 Task: Use the formula "WRAPCOLS" in spreadsheet "Project portfolio".
Action: Mouse moved to (155, 104)
Screenshot: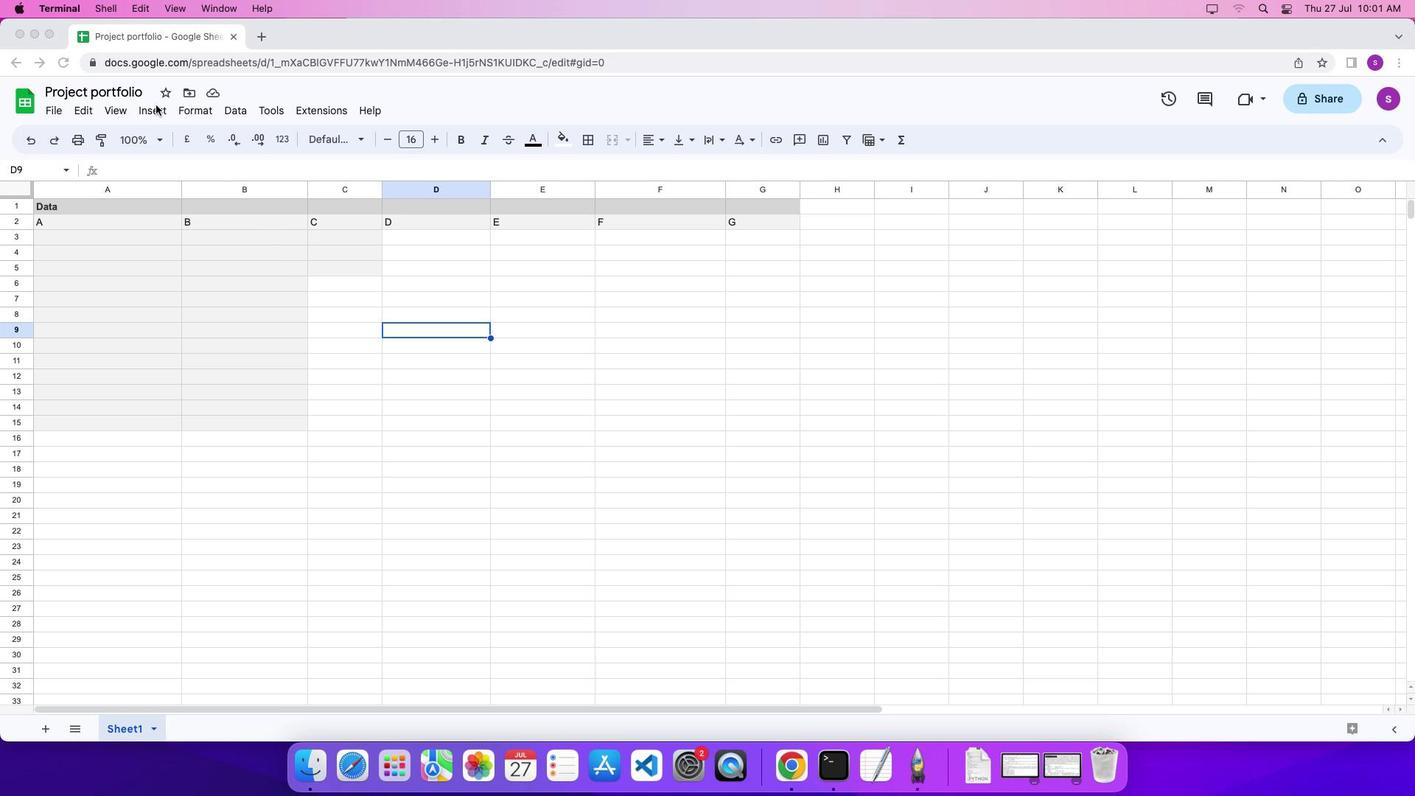 
Action: Mouse pressed left at (155, 104)
Screenshot: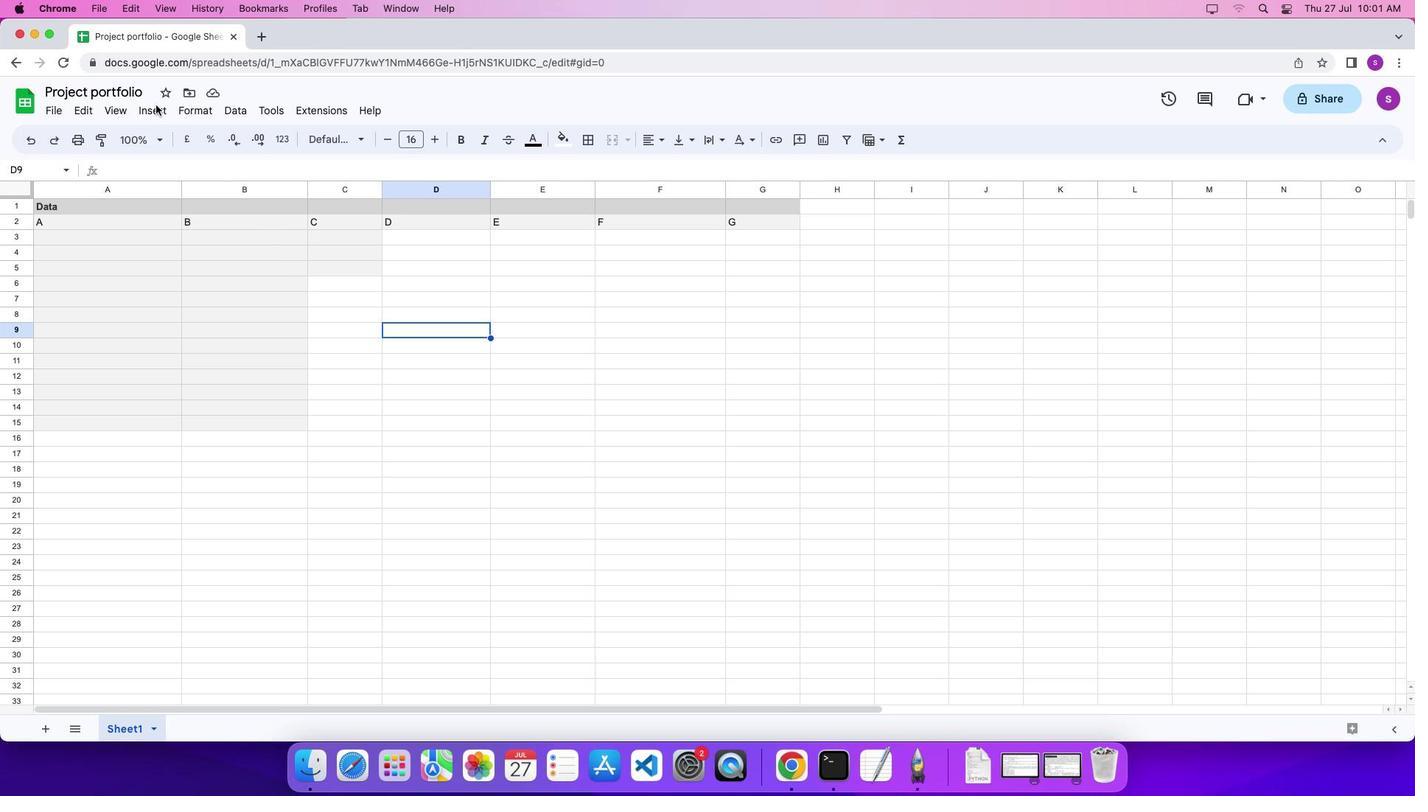 
Action: Mouse moved to (161, 106)
Screenshot: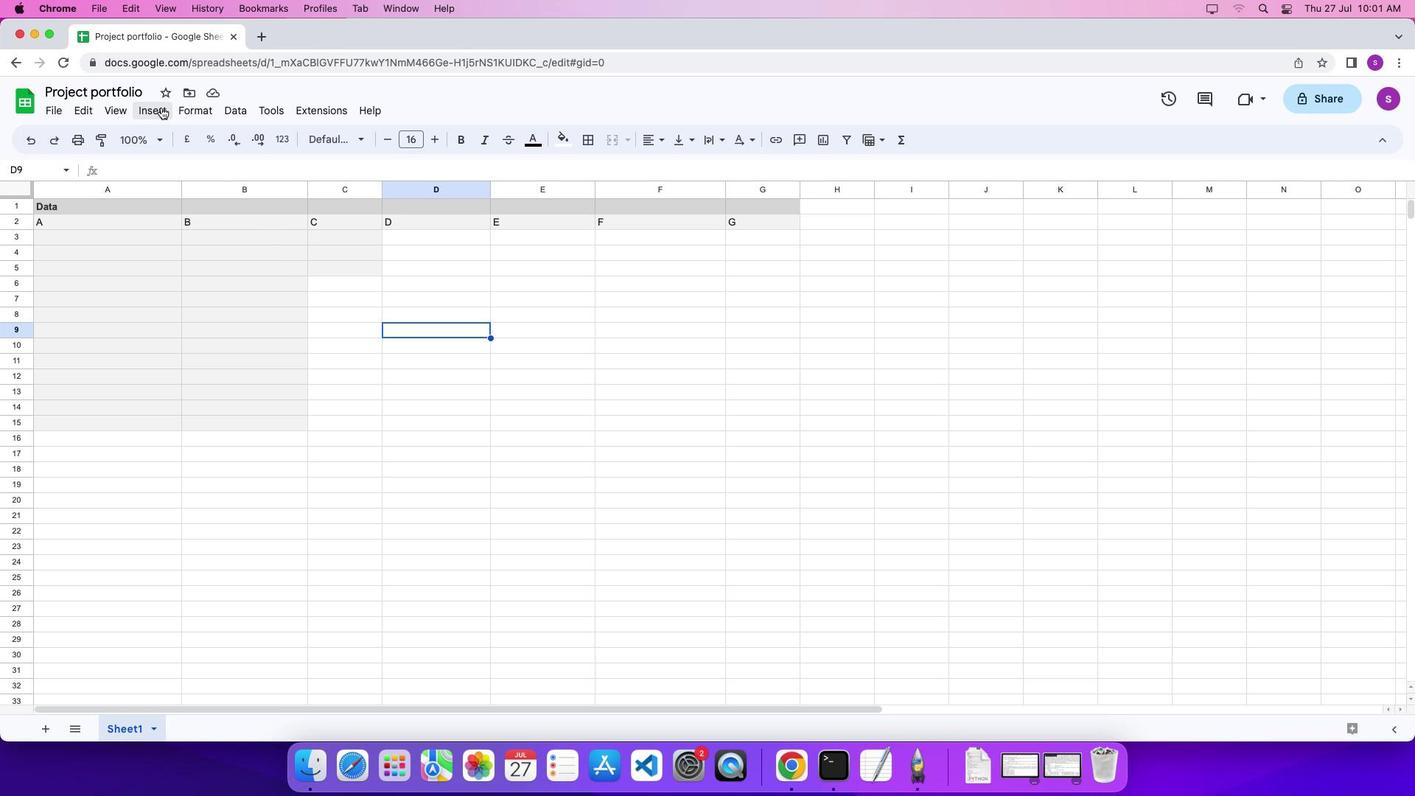 
Action: Mouse pressed left at (161, 106)
Screenshot: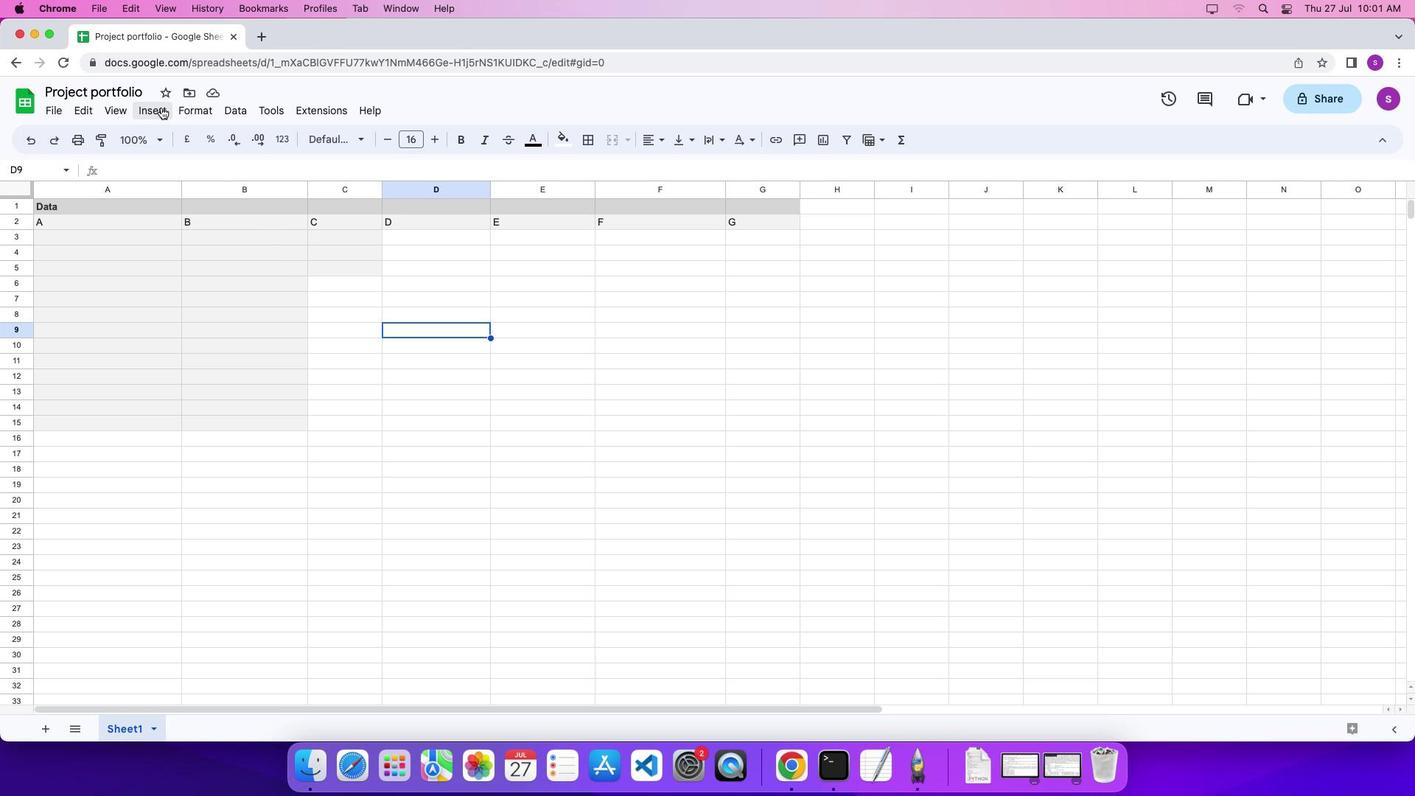 
Action: Mouse moved to (620, 724)
Screenshot: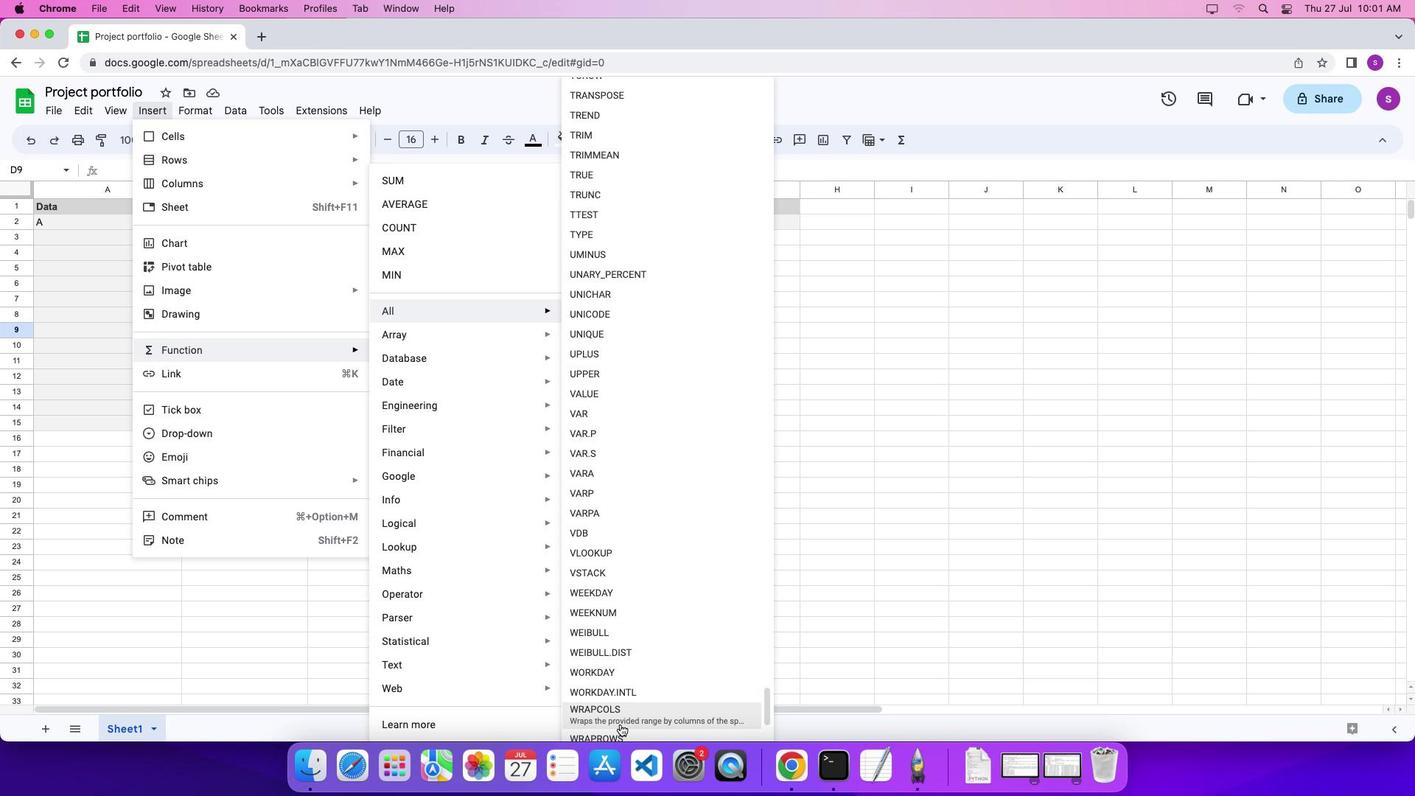 
Action: Mouse pressed left at (620, 724)
Screenshot: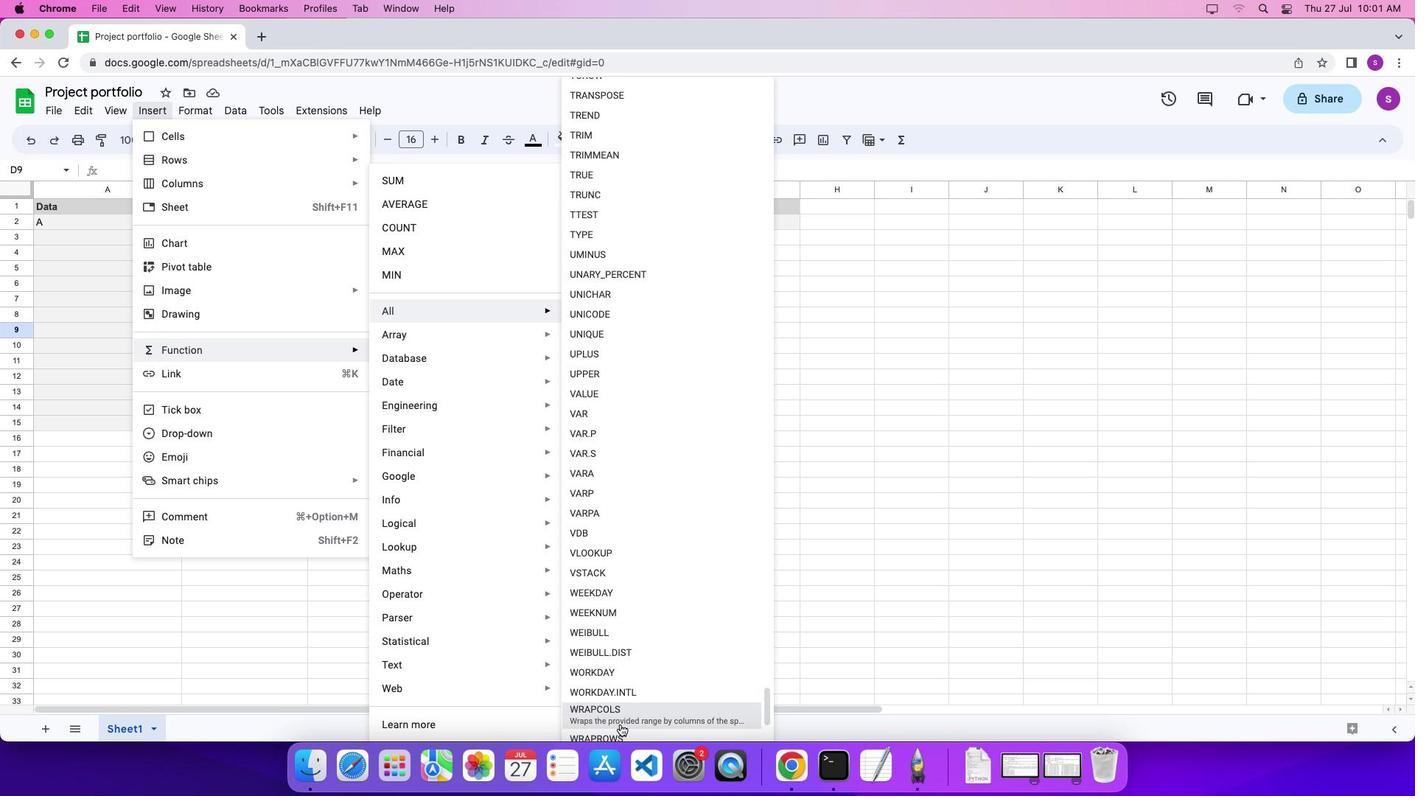 
Action: Mouse moved to (159, 221)
Screenshot: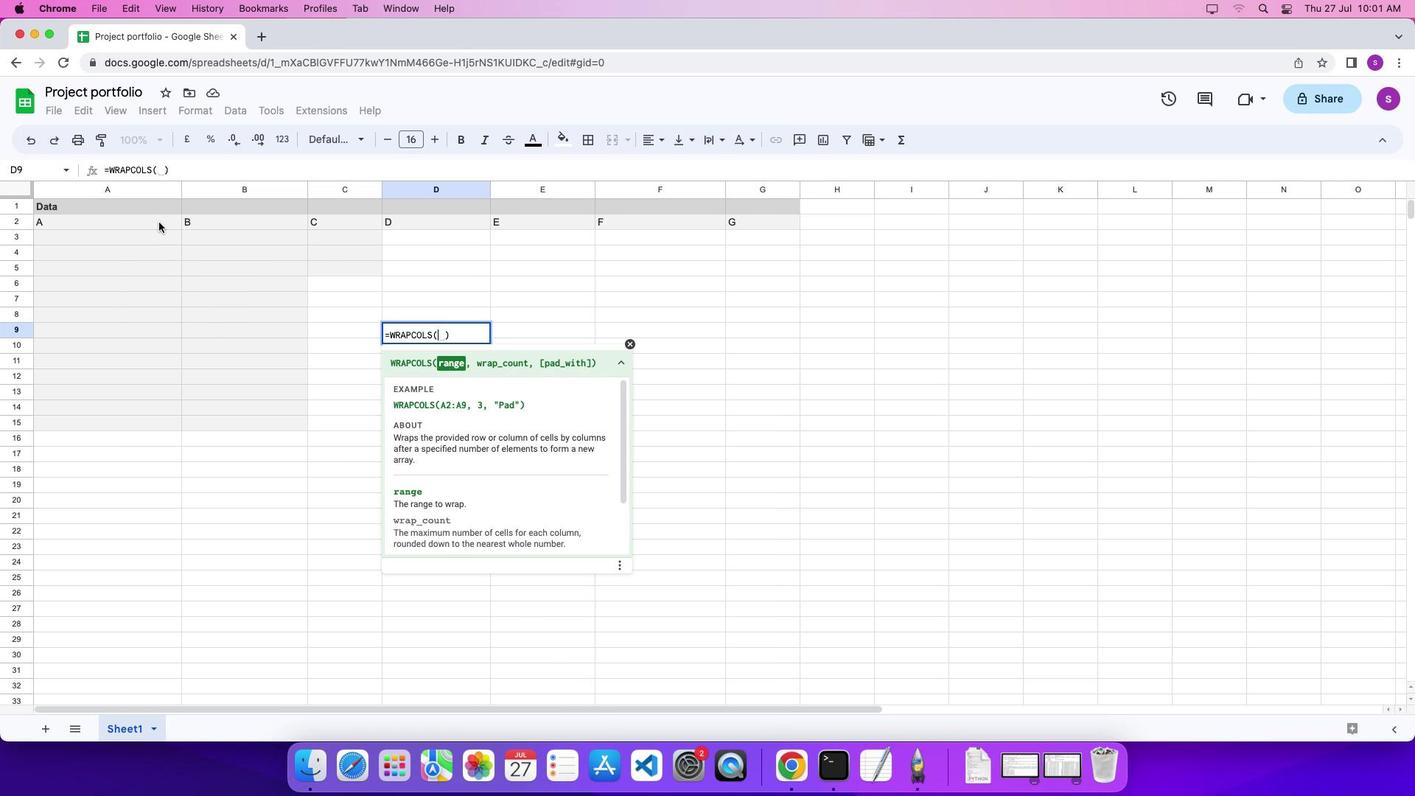 
Action: Mouse pressed left at (159, 221)
Screenshot: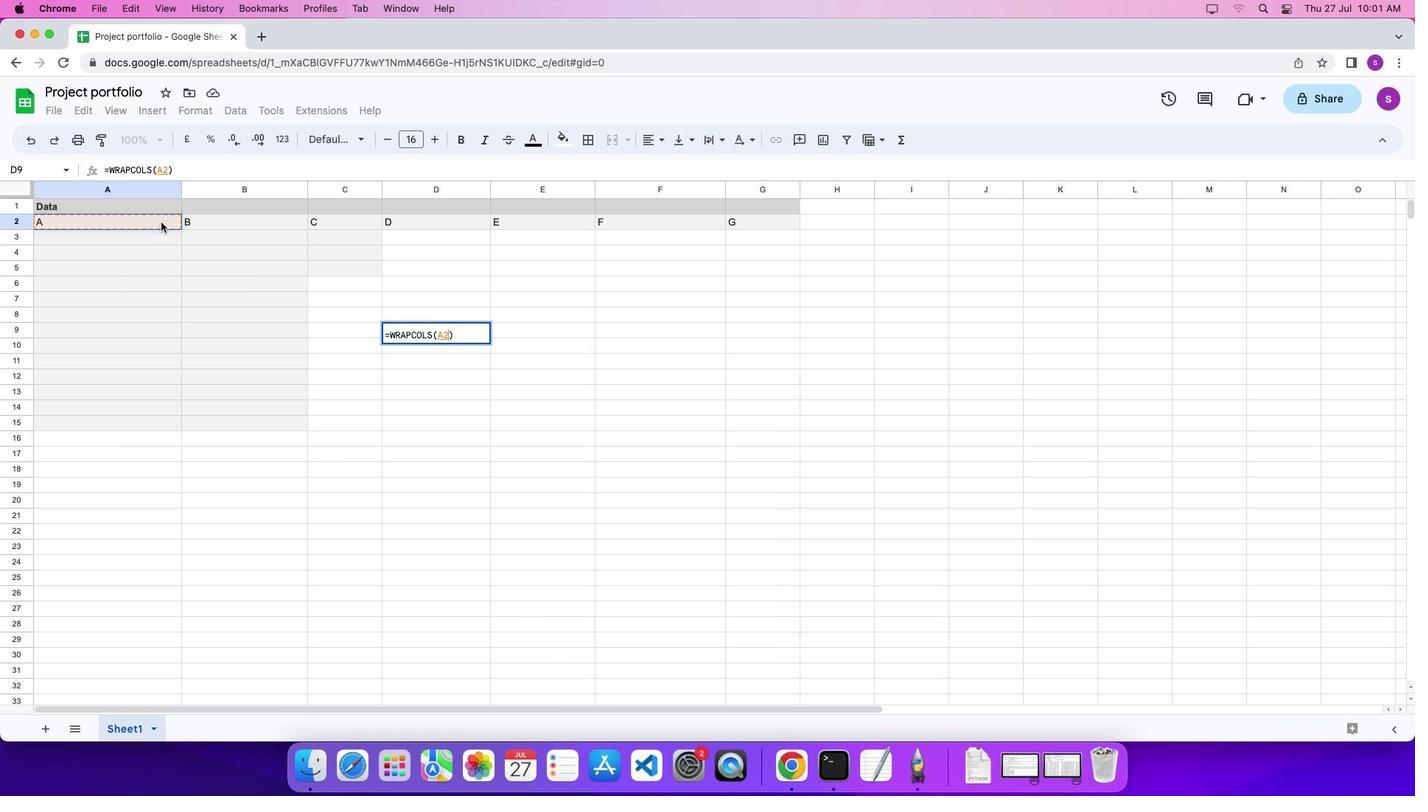 
Action: Mouse moved to (620, 228)
Screenshot: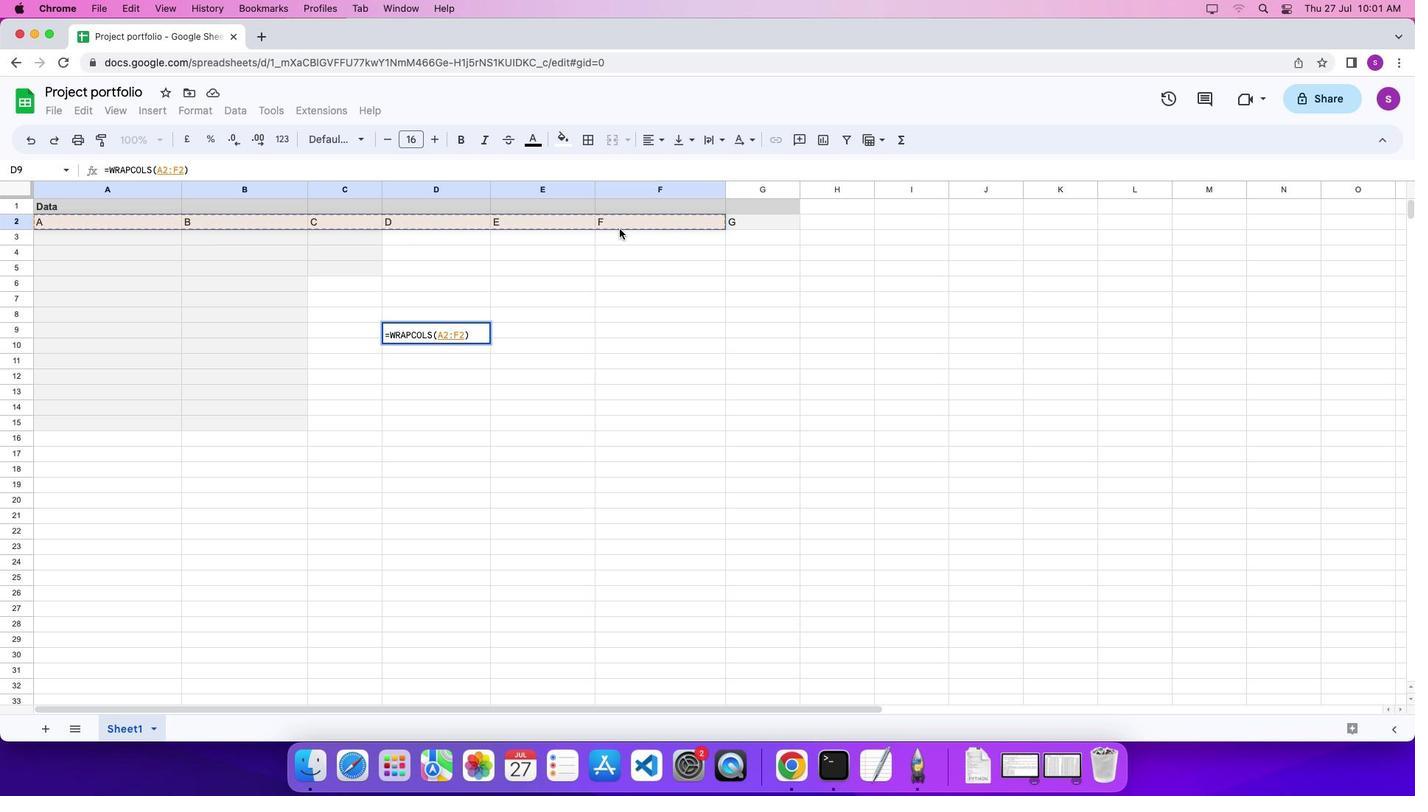 
Action: Key pressed ',''3''\x03'
Screenshot: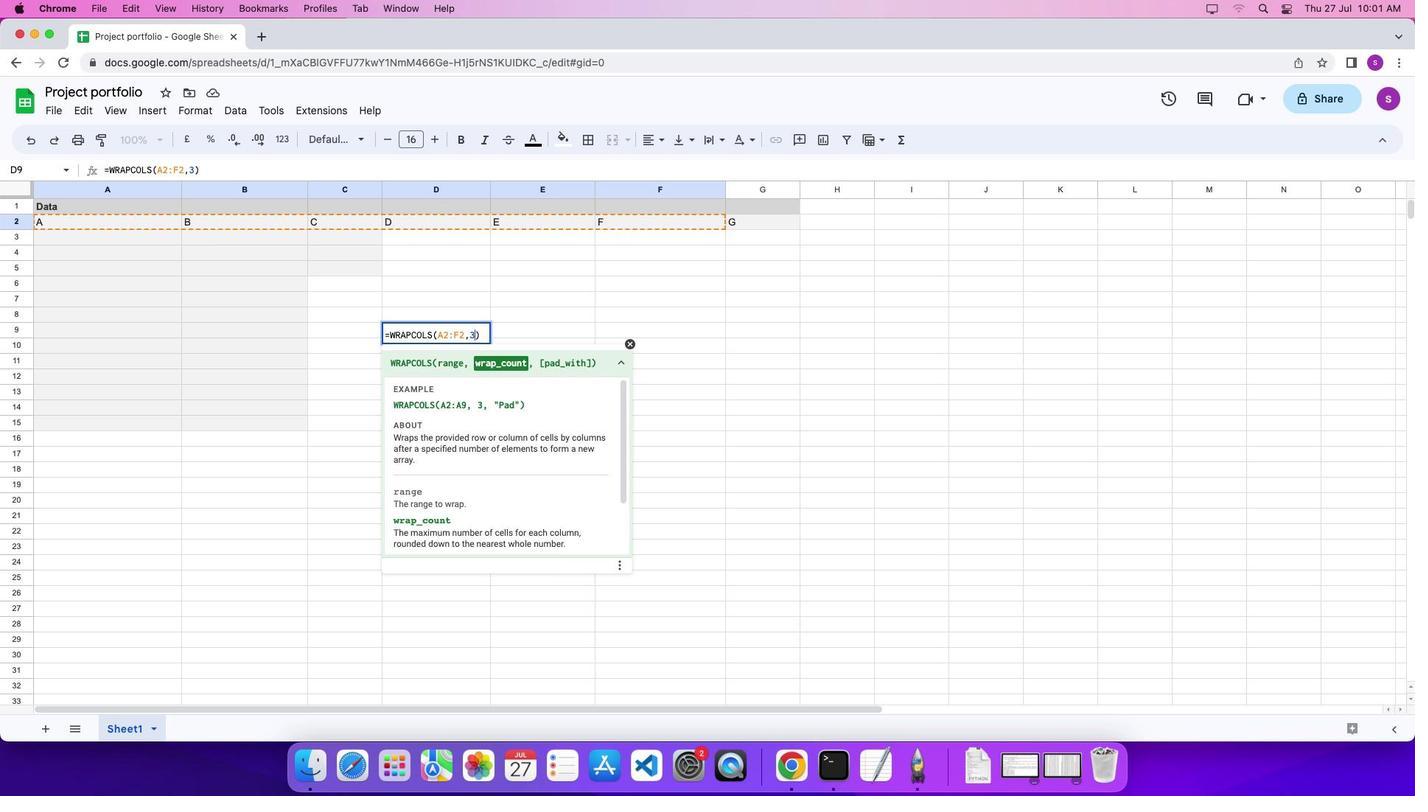 
